 Task: Add Attachment from "Attach a link" to Card Card0000000068 in Board Board0000000017 in Workspace WS0000000006 in Trello. Add Cover Red to Card Card0000000068 in Board Board0000000017 in Workspace WS0000000006 in Trello. Add "Join Card" Button Button0000000068  to Card Card0000000068 in Board Board0000000017 in Workspace WS0000000006 in Trello. Add Description DS0000000068 to Card Card0000000068 in Board Board0000000017 in Workspace WS0000000006 in Trello. Add Comment CM0000000068 to Card Card0000000068 in Board Board0000000017 in Workspace WS0000000006 in Trello
Action: Mouse moved to (378, 425)
Screenshot: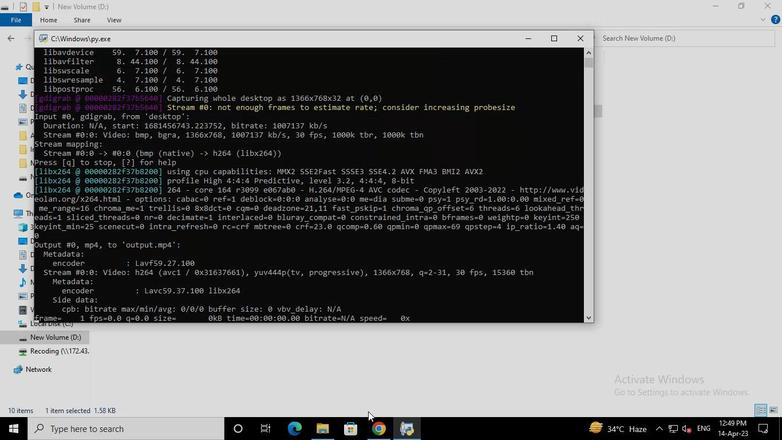 
Action: Mouse pressed left at (378, 425)
Screenshot: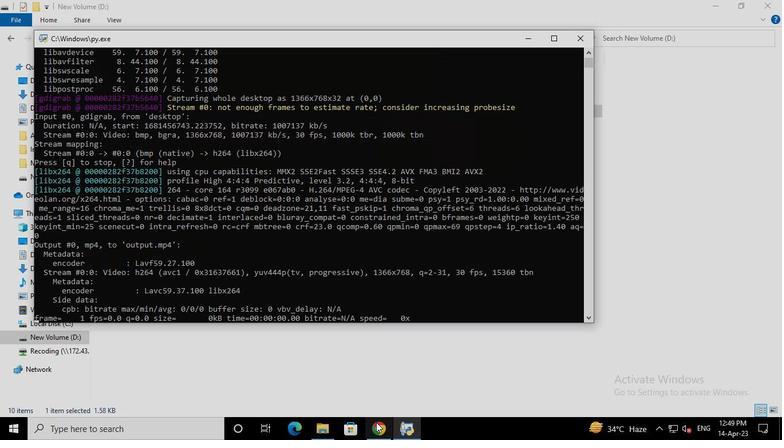 
Action: Mouse moved to (382, 322)
Screenshot: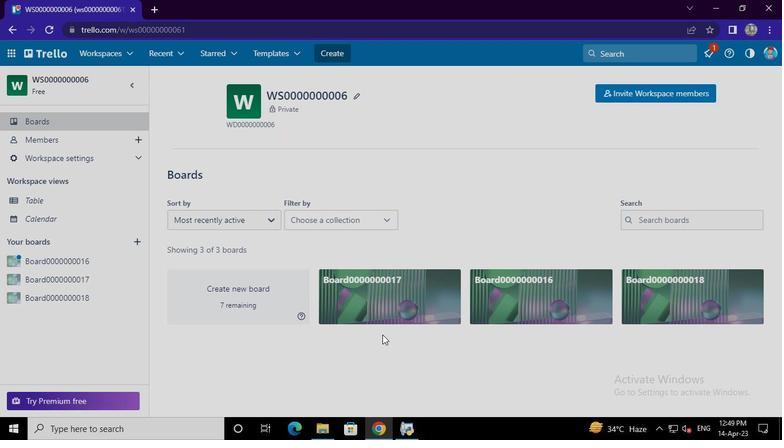 
Action: Mouse pressed left at (382, 322)
Screenshot: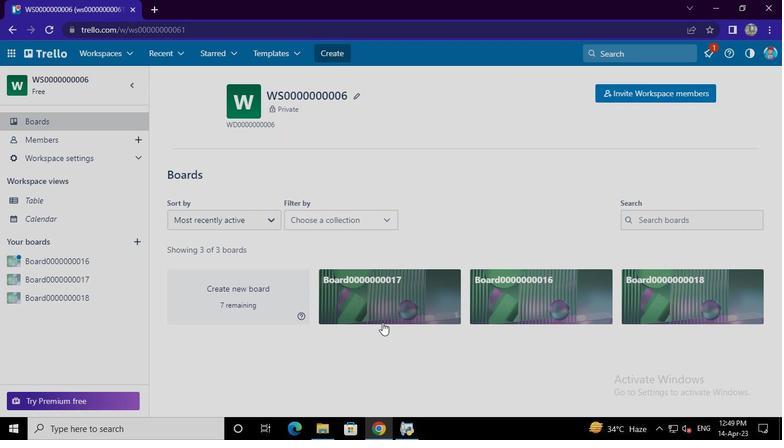 
Action: Mouse moved to (290, 338)
Screenshot: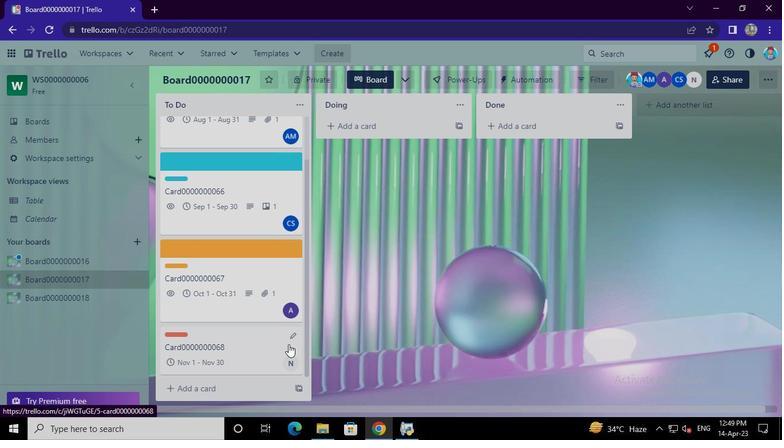 
Action: Mouse pressed left at (290, 338)
Screenshot: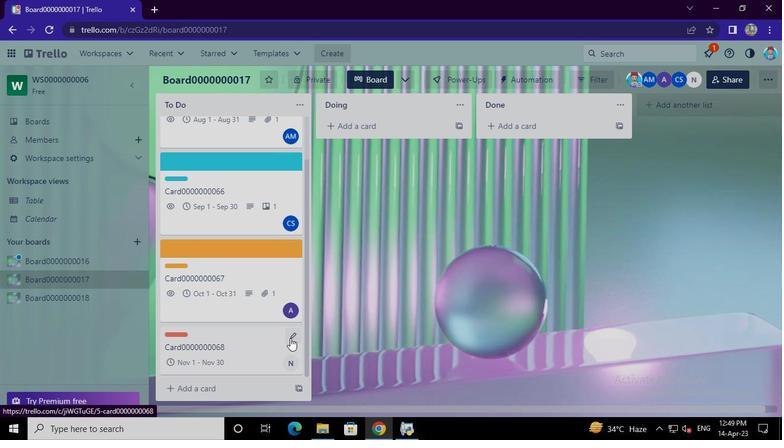 
Action: Mouse moved to (346, 257)
Screenshot: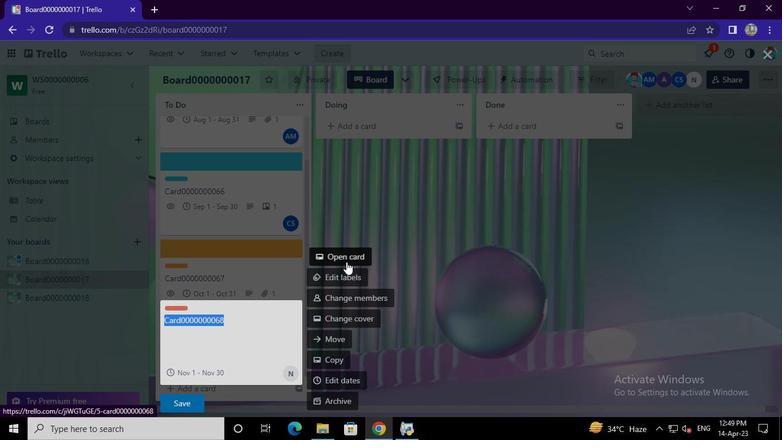 
Action: Mouse pressed left at (346, 257)
Screenshot: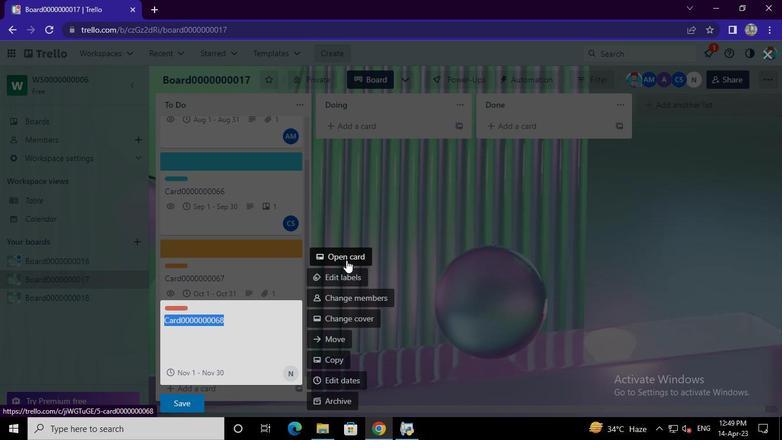 
Action: Mouse moved to (513, 274)
Screenshot: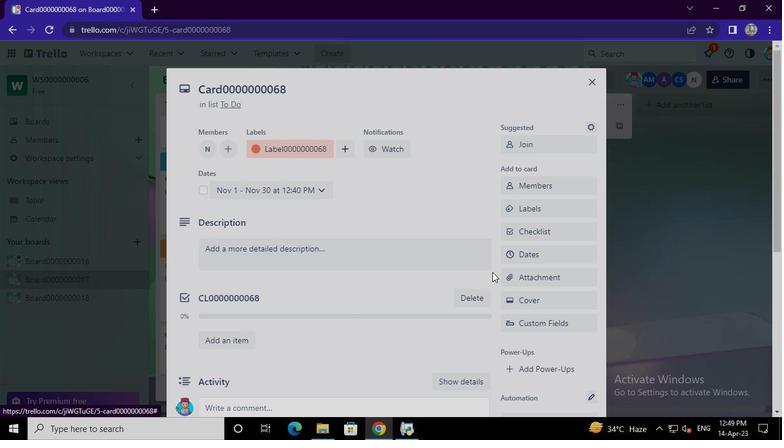 
Action: Mouse pressed left at (513, 274)
Screenshot: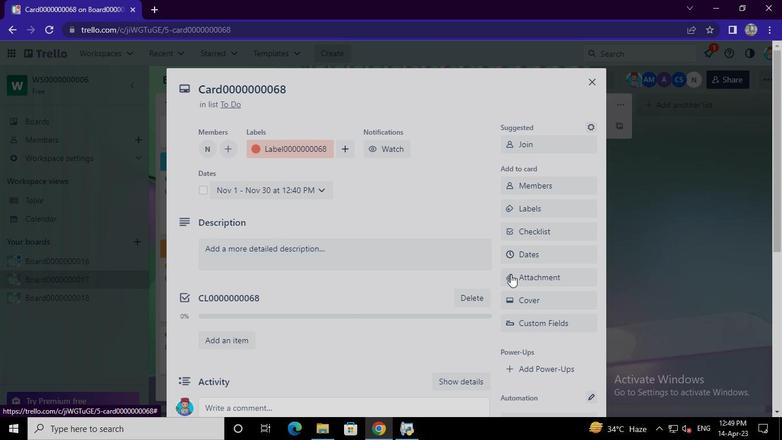 
Action: Mouse moved to (534, 240)
Screenshot: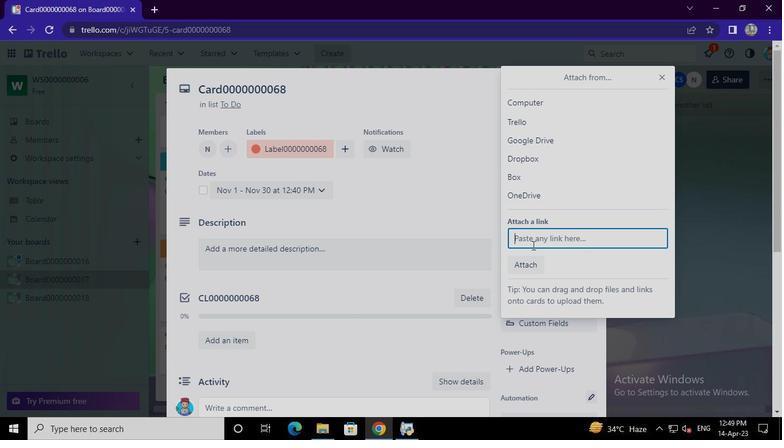
Action: Mouse pressed left at (534, 240)
Screenshot: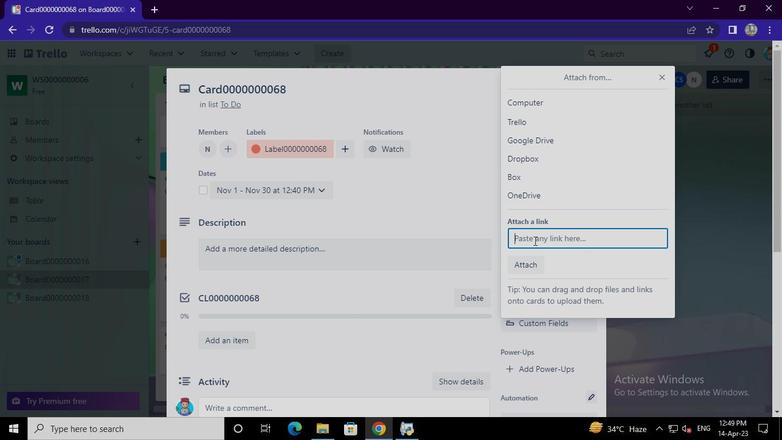 
Action: Keyboard Key.ctrl_l
Screenshot: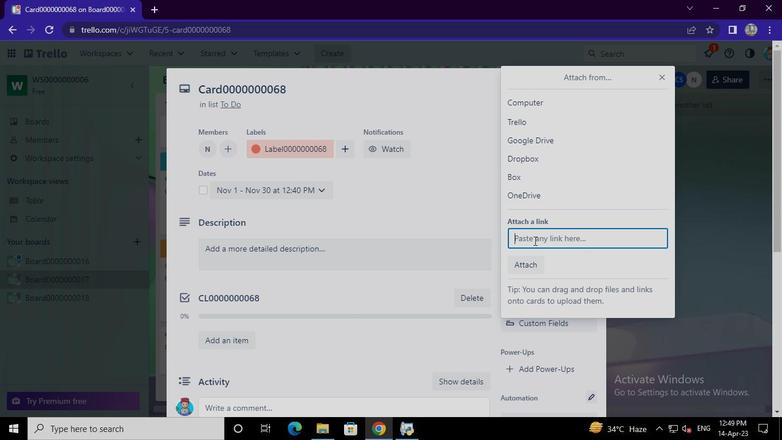 
Action: Keyboard \x16
Screenshot: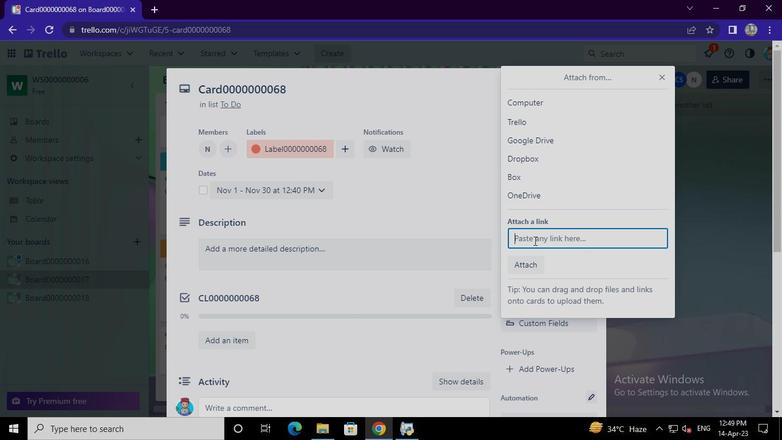 
Action: Mouse moved to (521, 300)
Screenshot: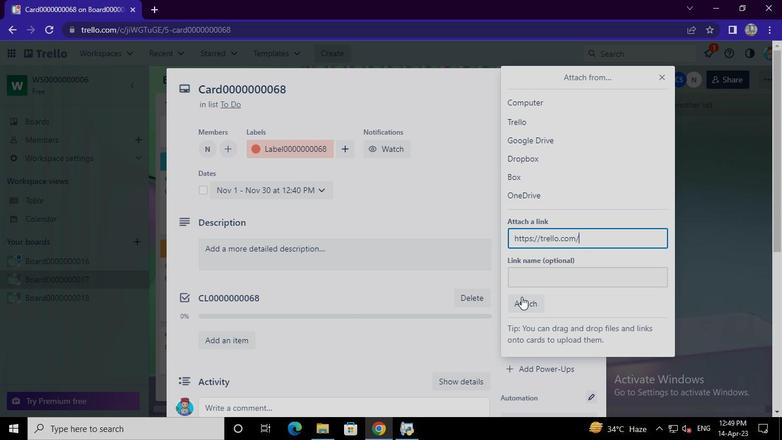 
Action: Mouse pressed left at (521, 300)
Screenshot: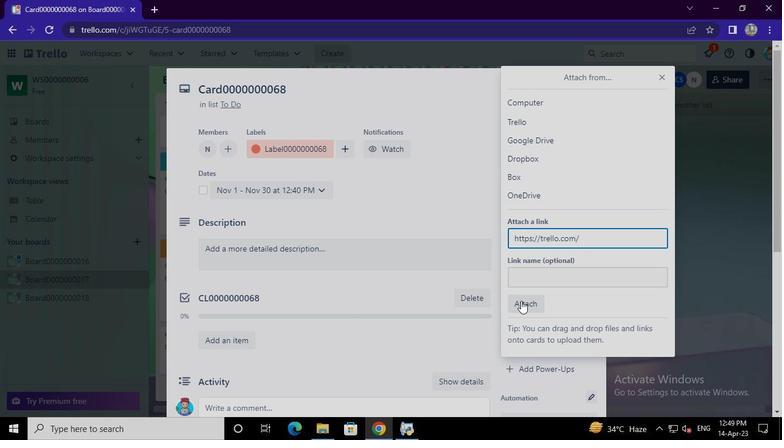 
Action: Mouse moved to (526, 300)
Screenshot: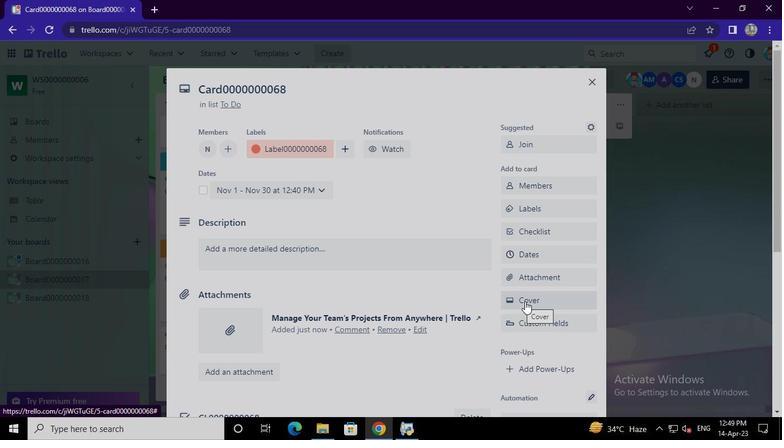 
Action: Mouse pressed left at (526, 300)
Screenshot: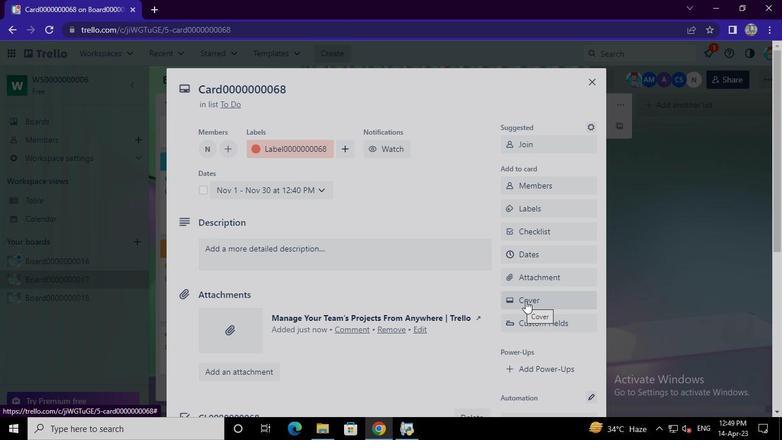 
Action: Mouse moved to (620, 181)
Screenshot: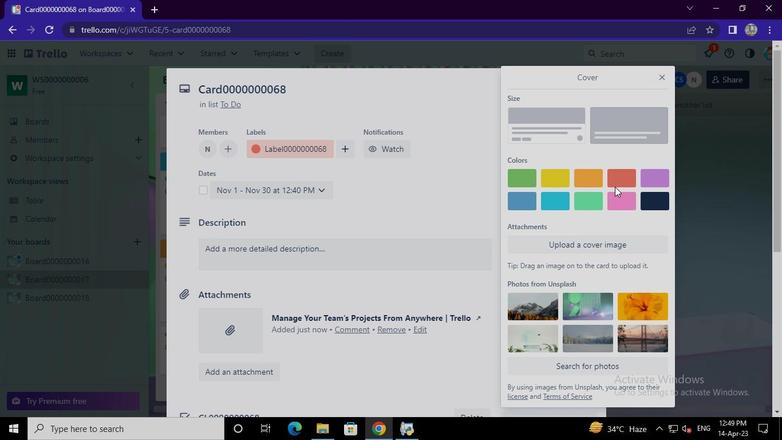 
Action: Mouse pressed left at (620, 181)
Screenshot: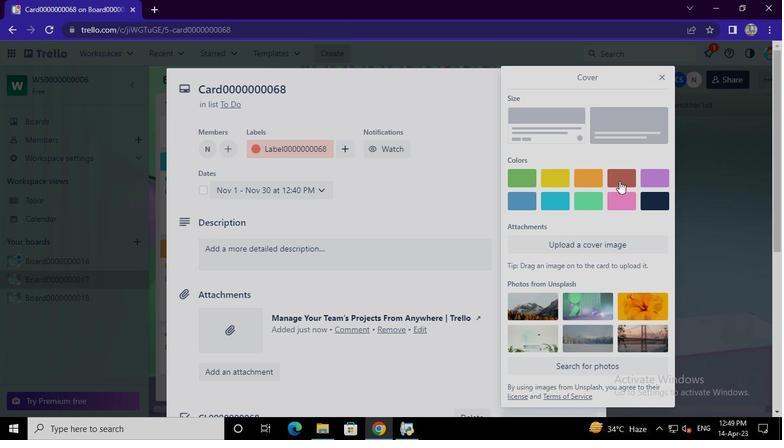 
Action: Mouse moved to (660, 76)
Screenshot: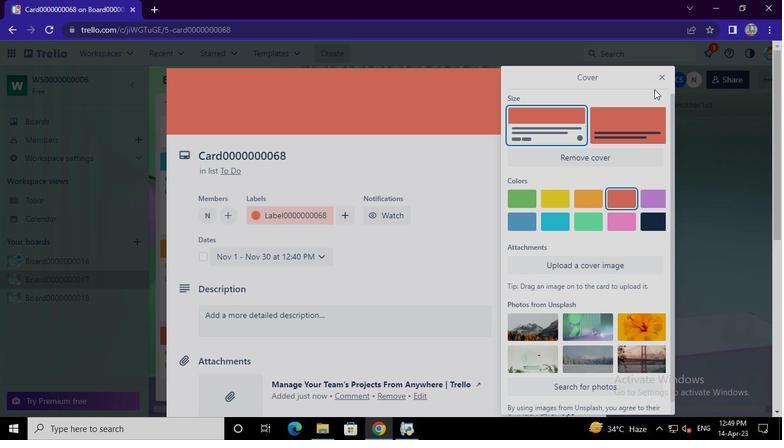 
Action: Mouse pressed left at (660, 76)
Screenshot: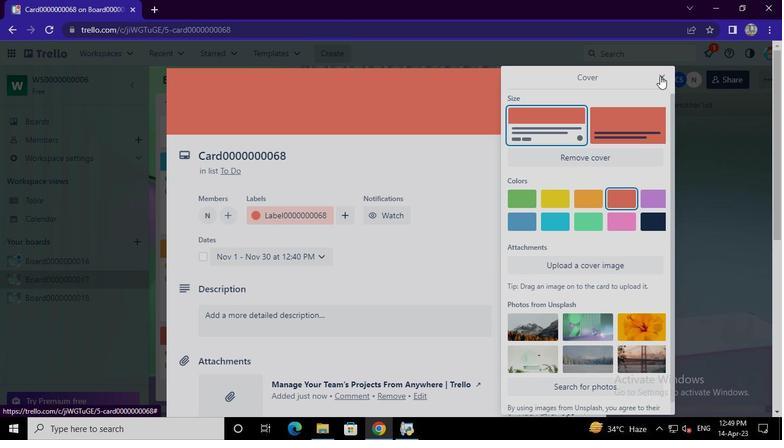 
Action: Mouse moved to (543, 250)
Screenshot: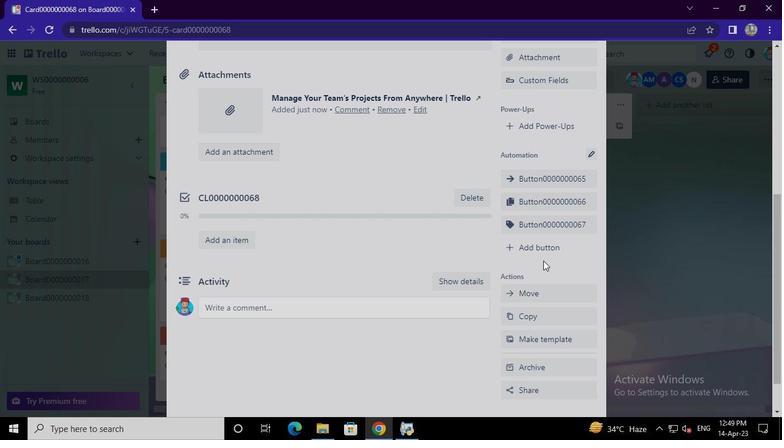 
Action: Mouse pressed left at (543, 250)
Screenshot: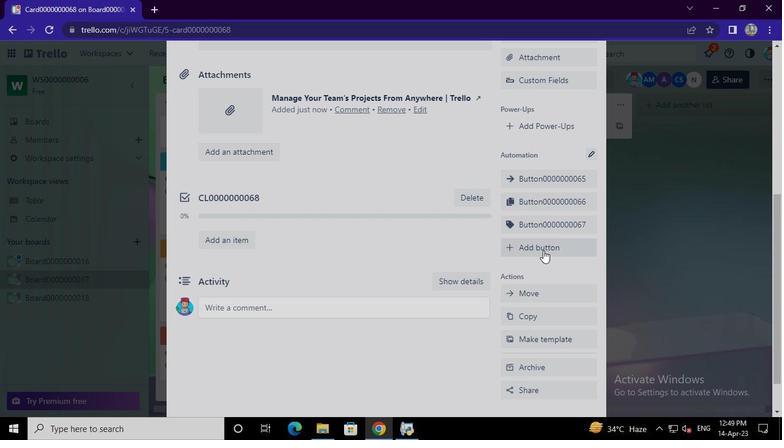 
Action: Mouse moved to (557, 200)
Screenshot: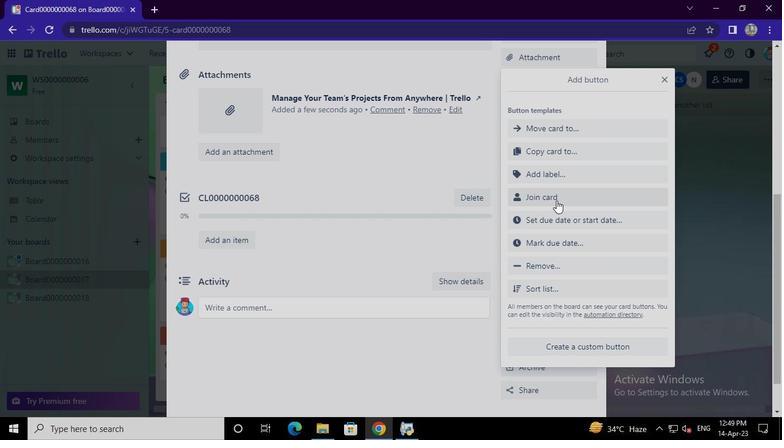 
Action: Mouse pressed left at (557, 200)
Screenshot: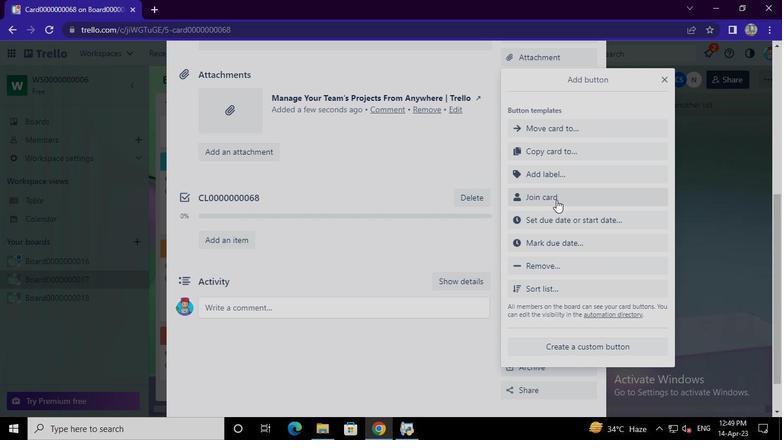 
Action: Mouse moved to (571, 130)
Screenshot: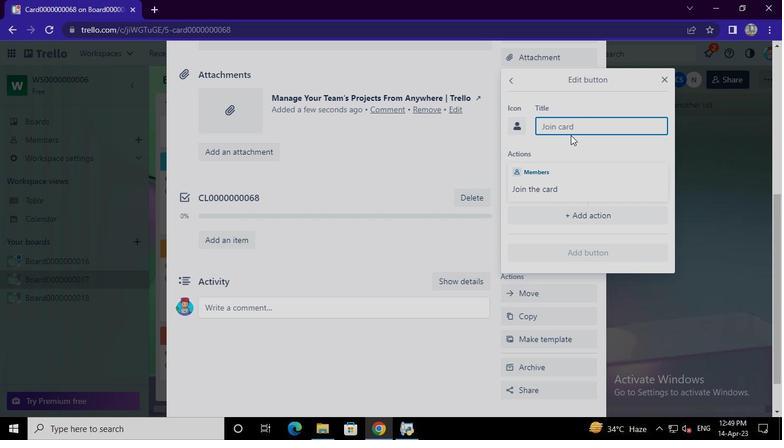 
Action: Mouse pressed left at (571, 130)
Screenshot: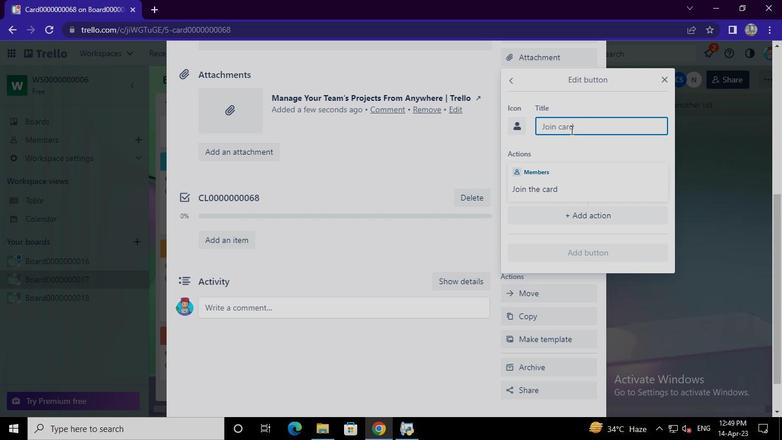 
Action: Keyboard Key.shift
Screenshot: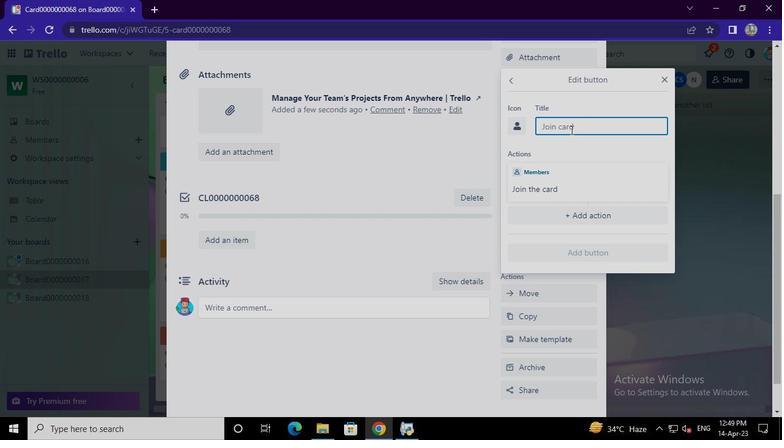 
Action: Keyboard B
Screenshot: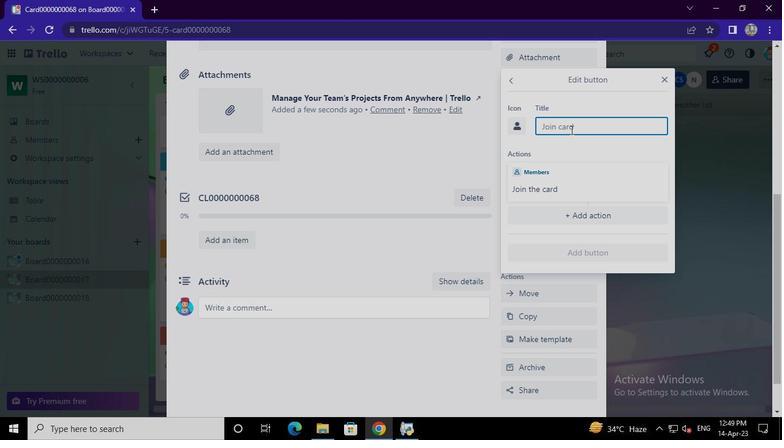 
Action: Keyboard u
Screenshot: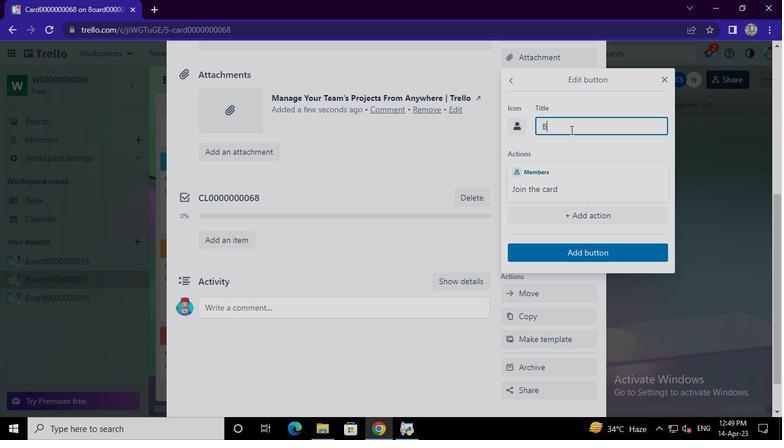 
Action: Keyboard t
Screenshot: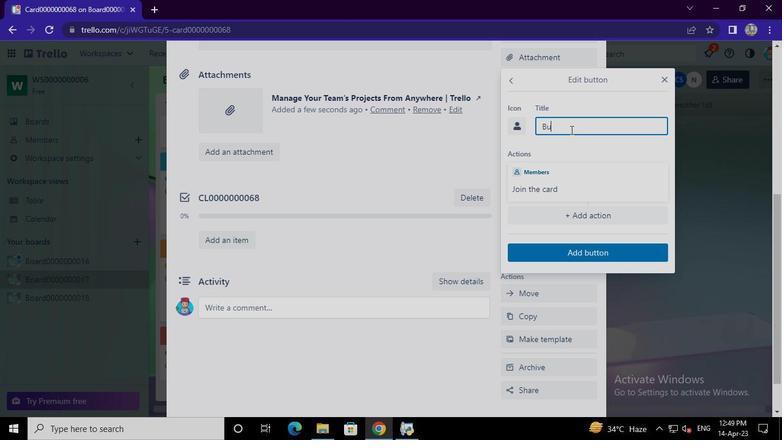 
Action: Keyboard t
Screenshot: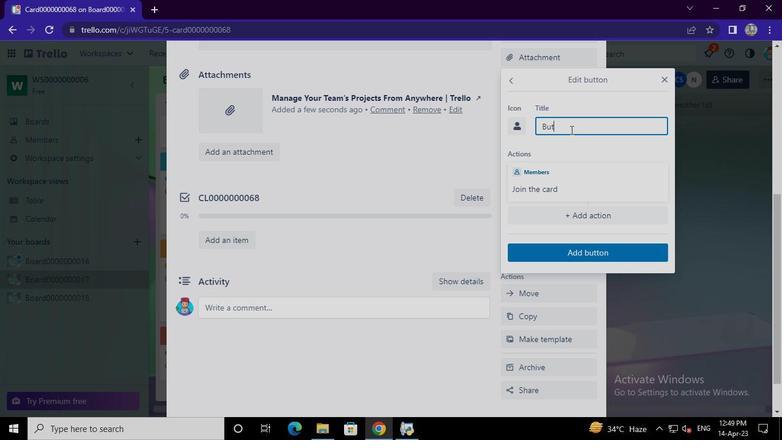 
Action: Keyboard o
Screenshot: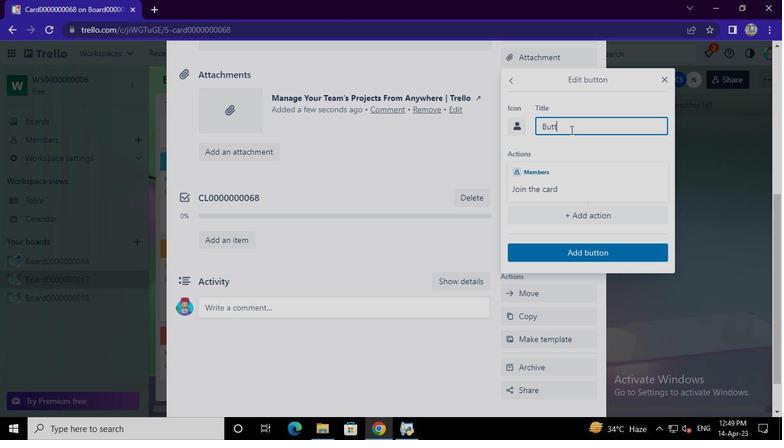 
Action: Keyboard n
Screenshot: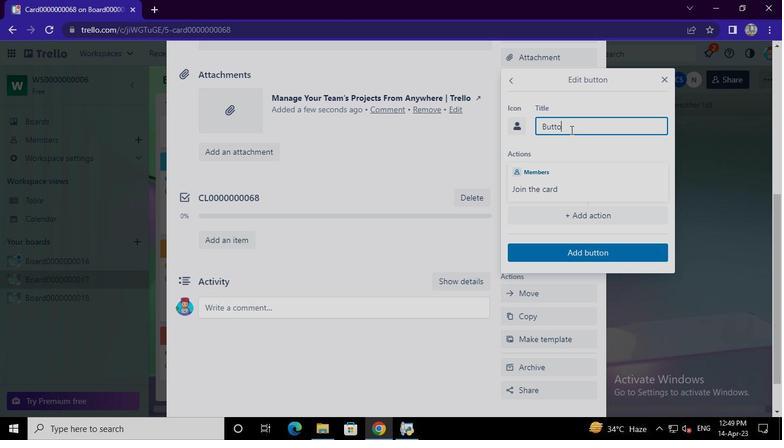 
Action: Keyboard <96>
Screenshot: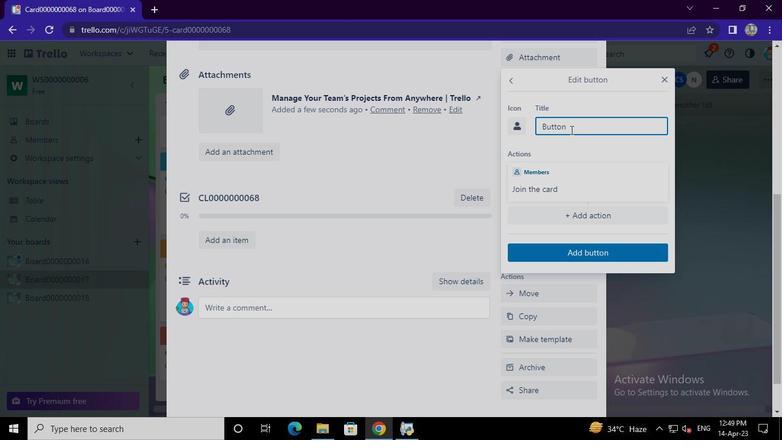 
Action: Keyboard <96>
Screenshot: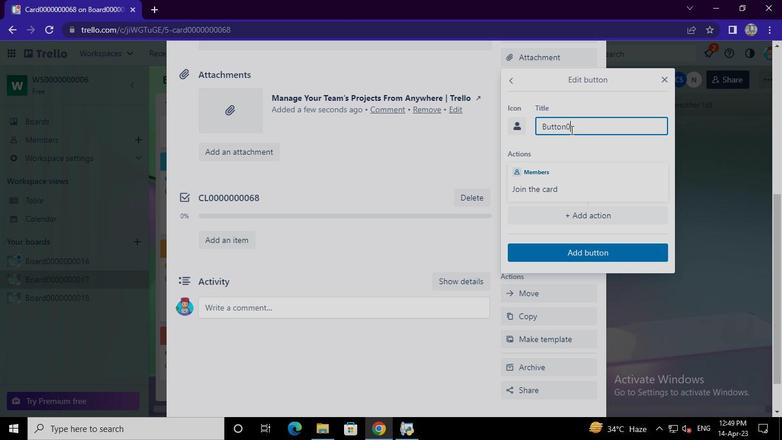 
Action: Keyboard <96>
Screenshot: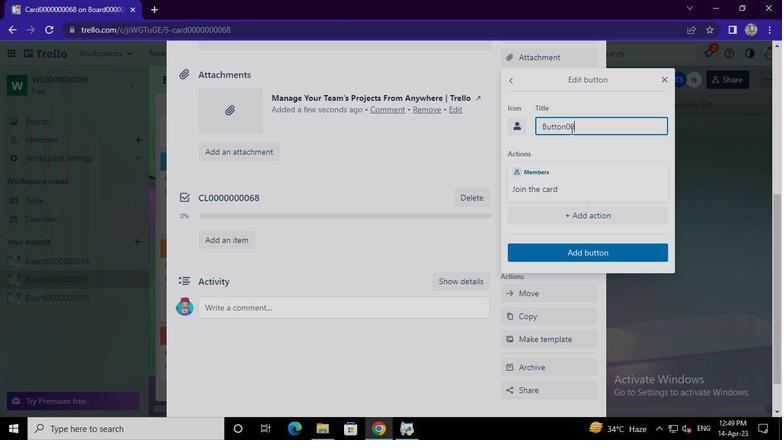 
Action: Keyboard <96>
Screenshot: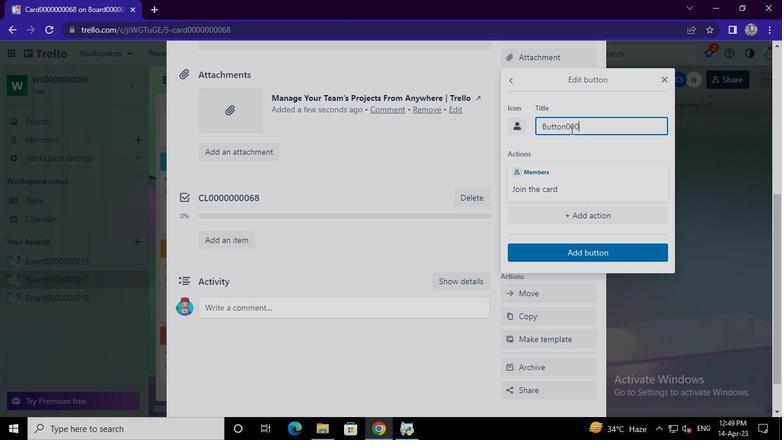 
Action: Keyboard <96>
Screenshot: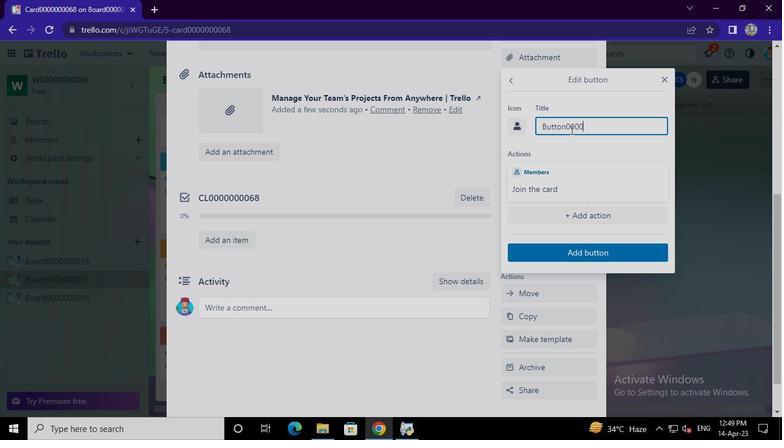 
Action: Keyboard <96>
Screenshot: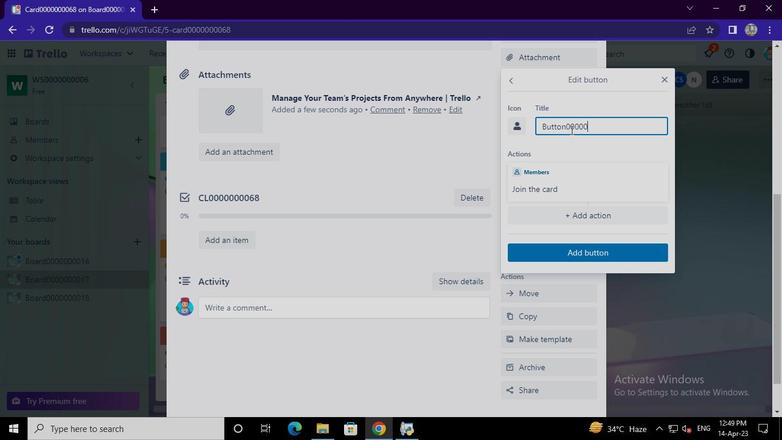 
Action: Keyboard <96>
Screenshot: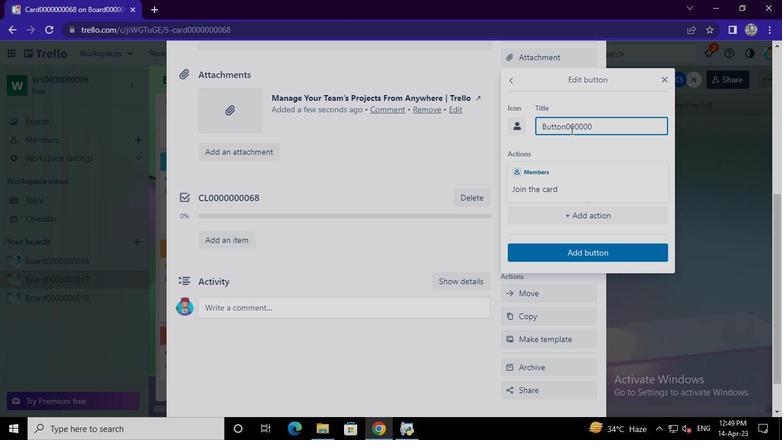 
Action: Keyboard <96>
Screenshot: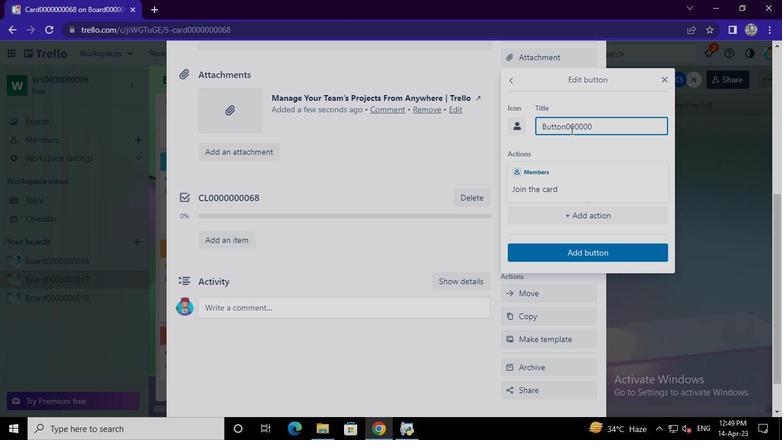 
Action: Keyboard <102>
Screenshot: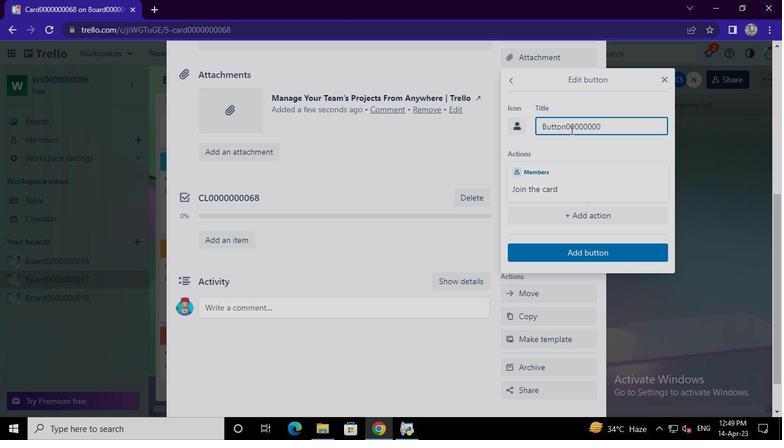 
Action: Keyboard <104>
Screenshot: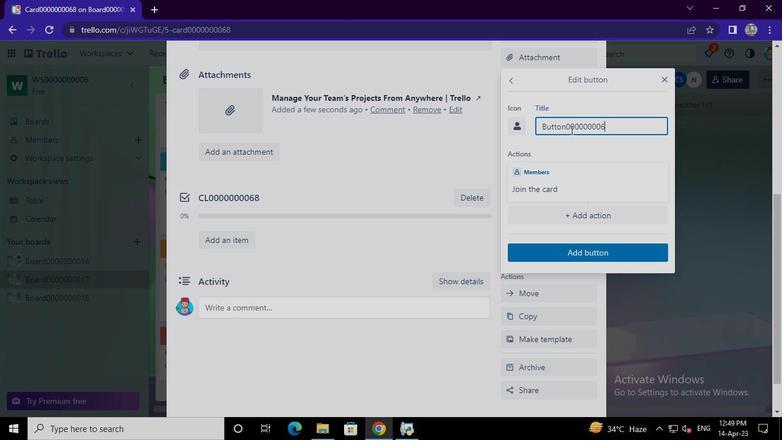 
Action: Mouse moved to (583, 248)
Screenshot: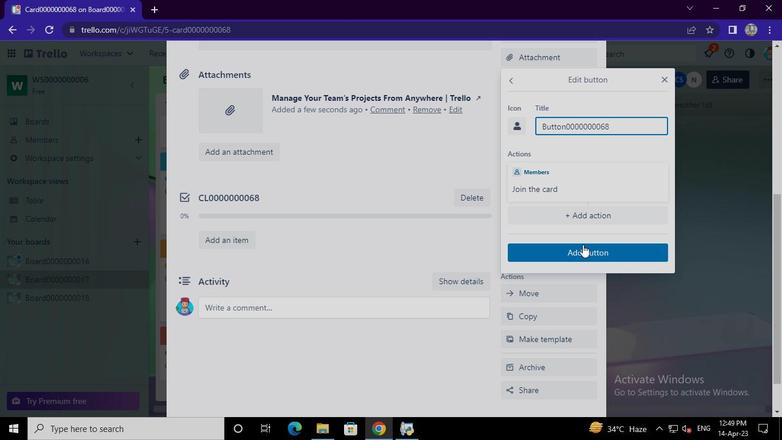 
Action: Mouse pressed left at (583, 248)
Screenshot: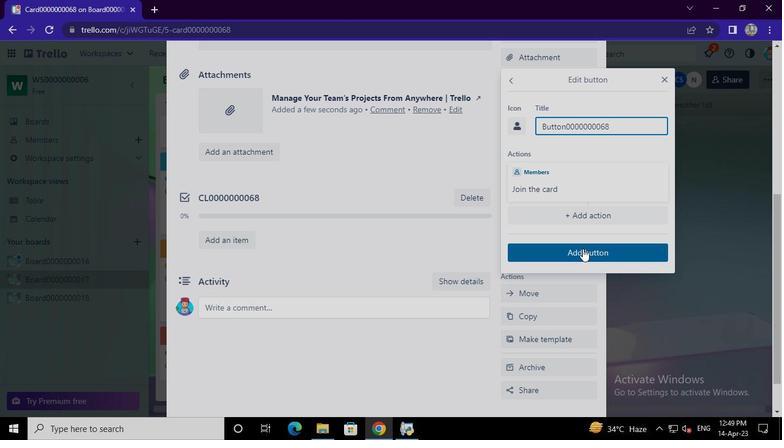
Action: Mouse moved to (283, 144)
Screenshot: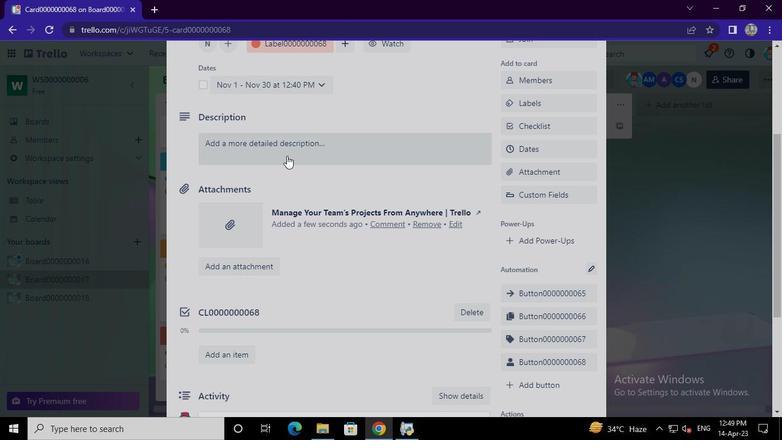 
Action: Mouse pressed left at (283, 144)
Screenshot: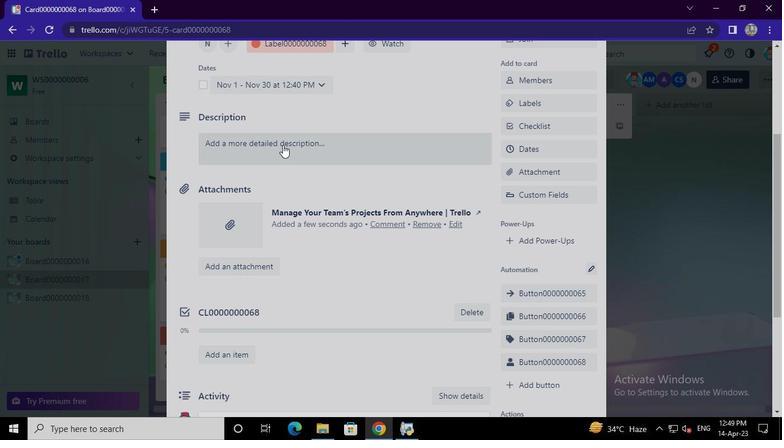 
Action: Mouse moved to (284, 183)
Screenshot: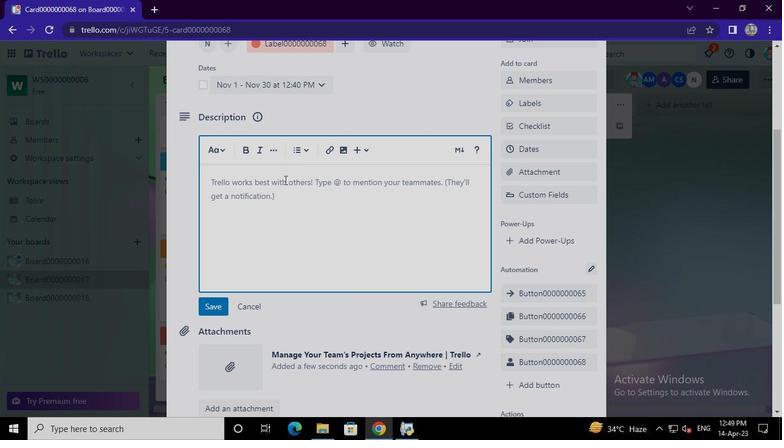 
Action: Mouse pressed left at (284, 183)
Screenshot: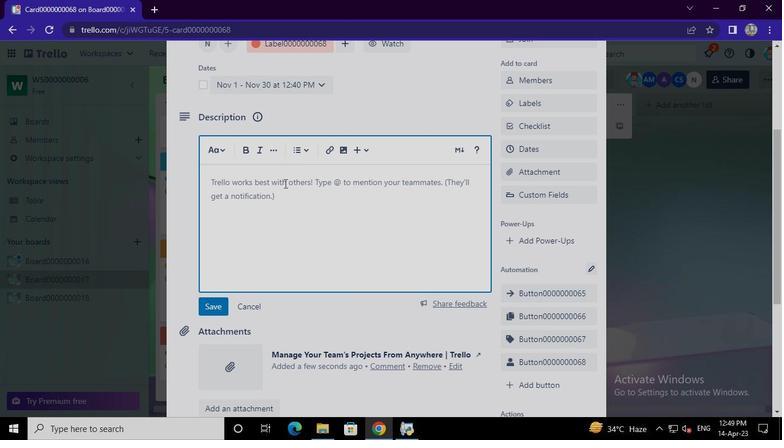 
Action: Keyboard Key.shift
Screenshot: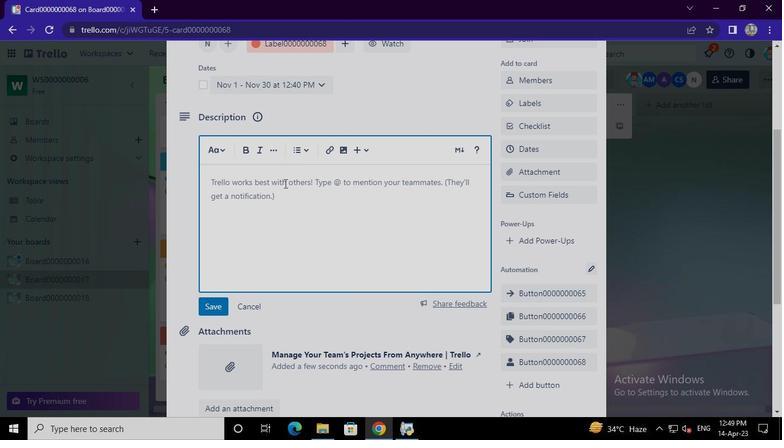 
Action: Keyboard D
Screenshot: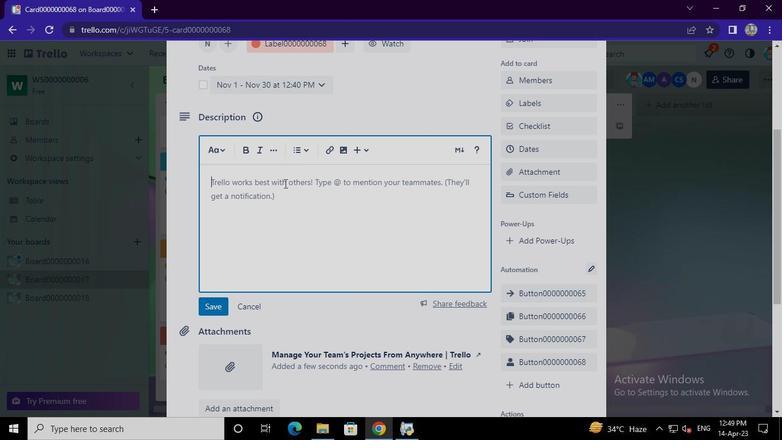 
Action: Keyboard S
Screenshot: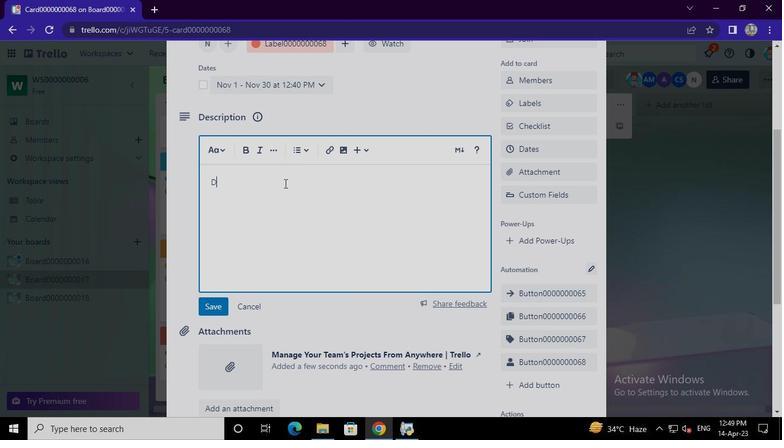 
Action: Keyboard <96>
Screenshot: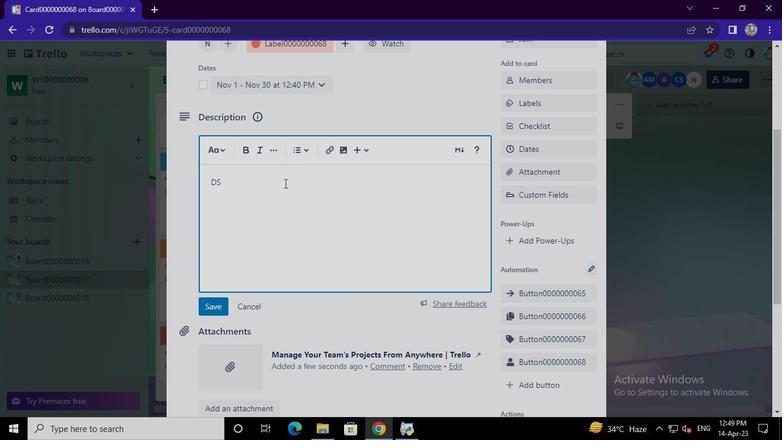 
Action: Keyboard <96>
Screenshot: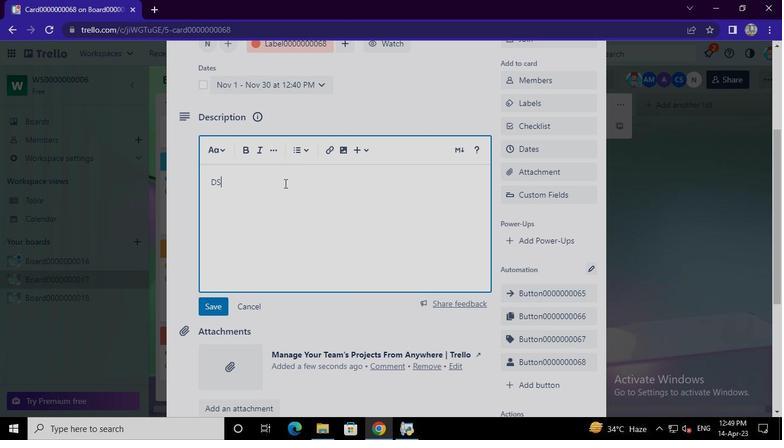 
Action: Keyboard <96>
Screenshot: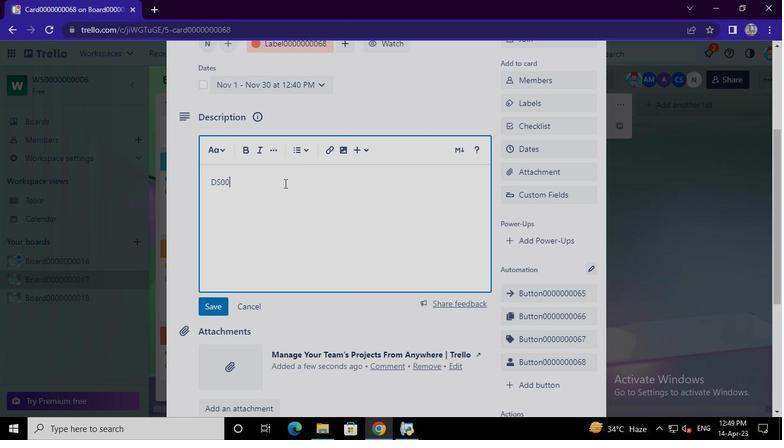 
Action: Keyboard <96>
Screenshot: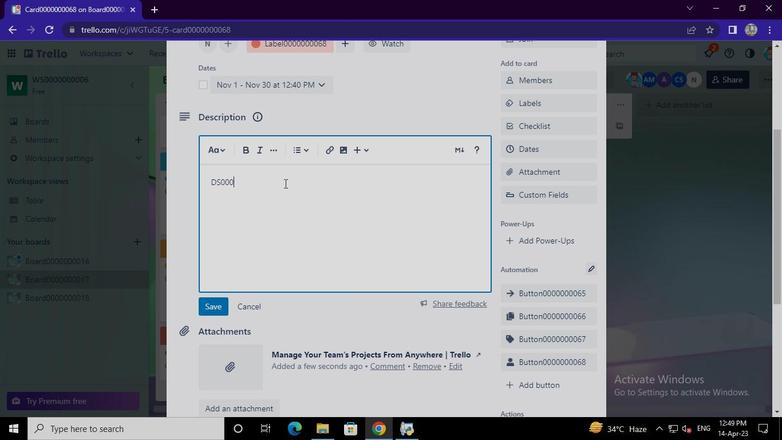 
Action: Keyboard <96>
Screenshot: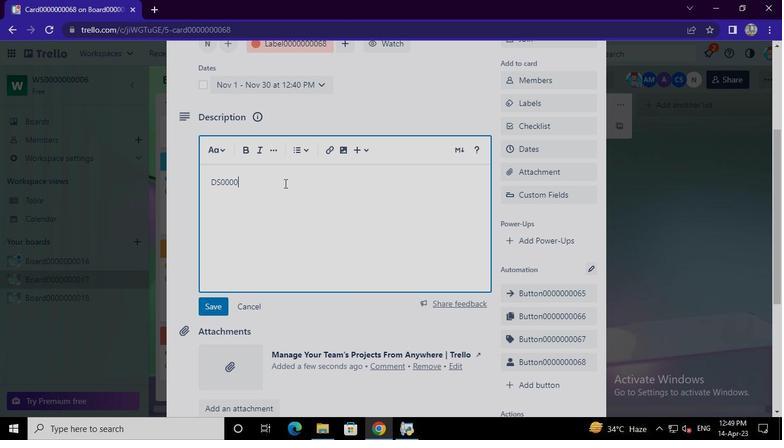 
Action: Keyboard <96>
Screenshot: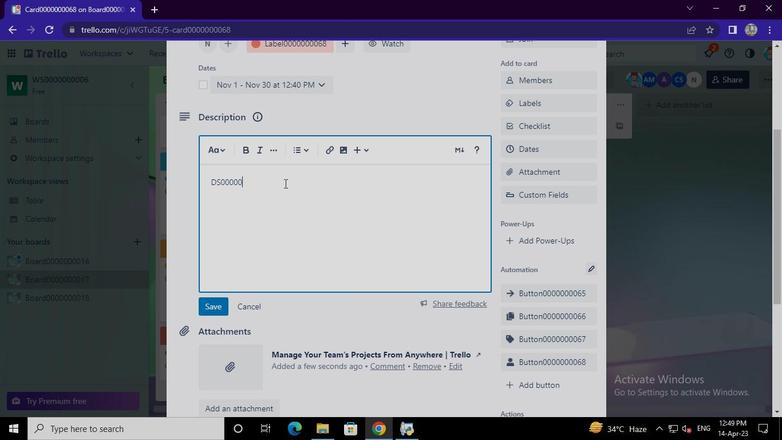 
Action: Keyboard <96>
Screenshot: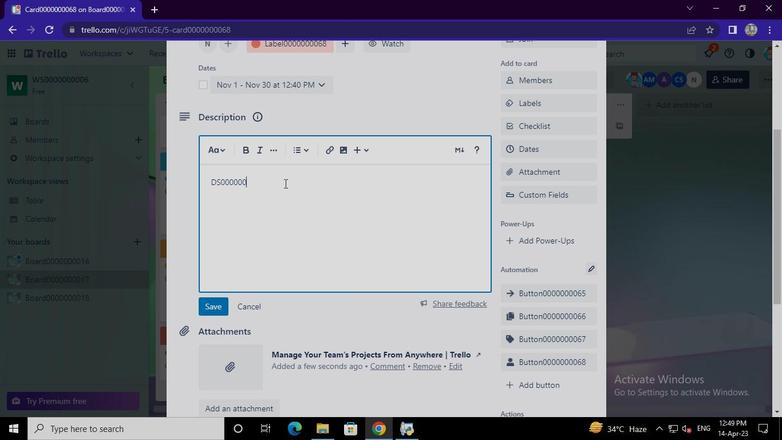 
Action: Keyboard <96>
Screenshot: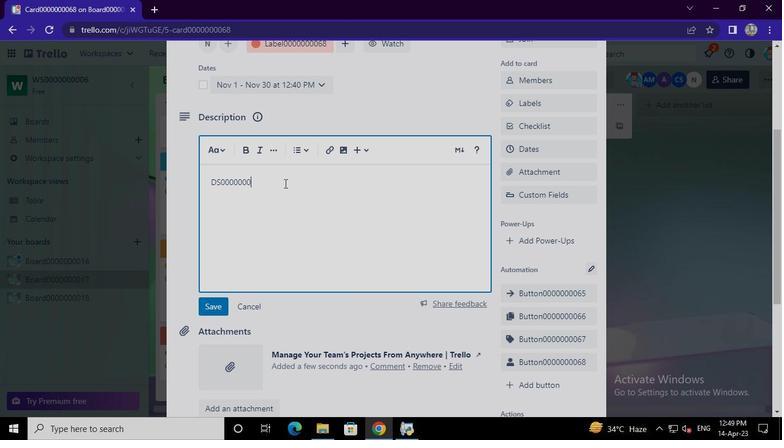 
Action: Keyboard <102>
Screenshot: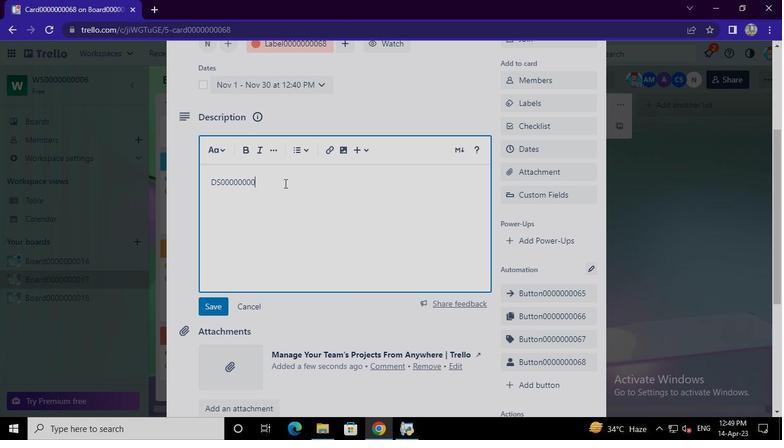 
Action: Keyboard <104>
Screenshot: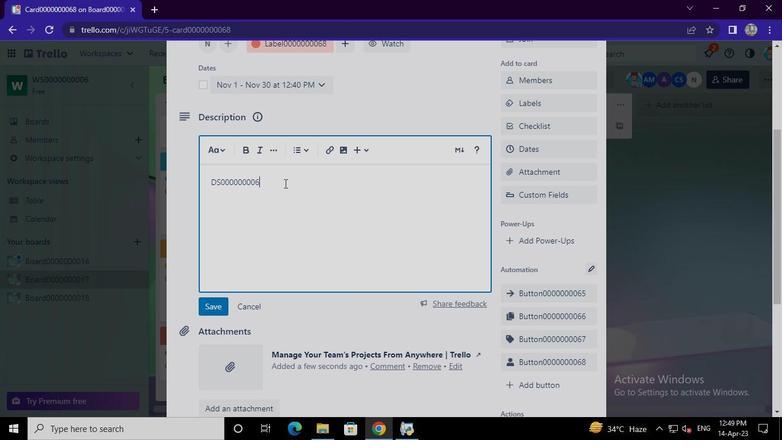 
Action: Mouse moved to (216, 303)
Screenshot: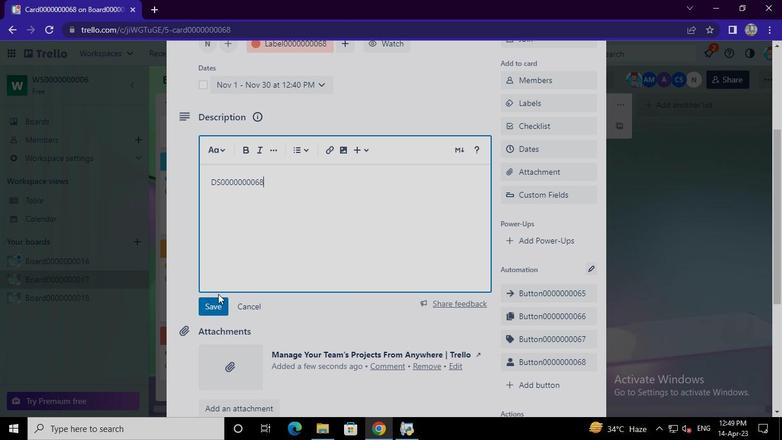 
Action: Mouse pressed left at (216, 303)
Screenshot: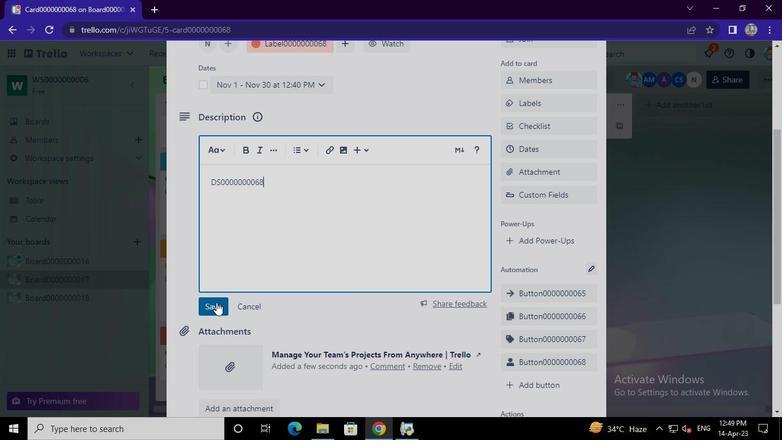 
Action: Mouse moved to (240, 396)
Screenshot: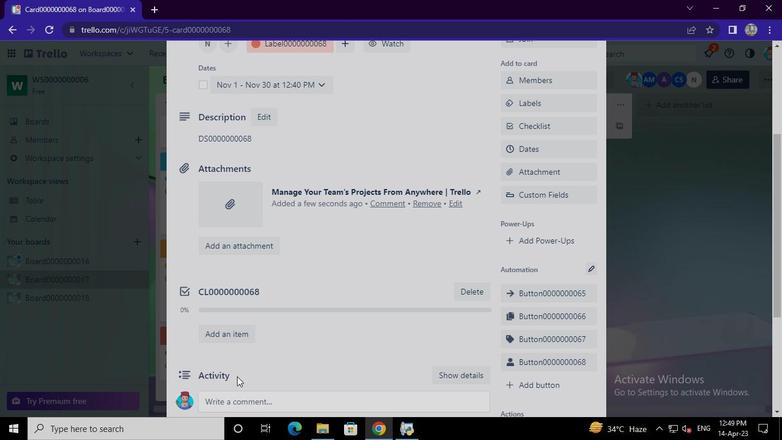 
Action: Mouse pressed left at (240, 396)
Screenshot: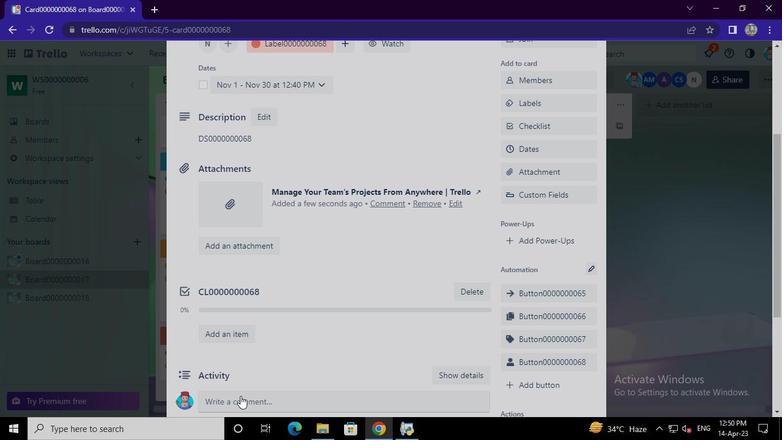 
Action: Mouse moved to (240, 398)
Screenshot: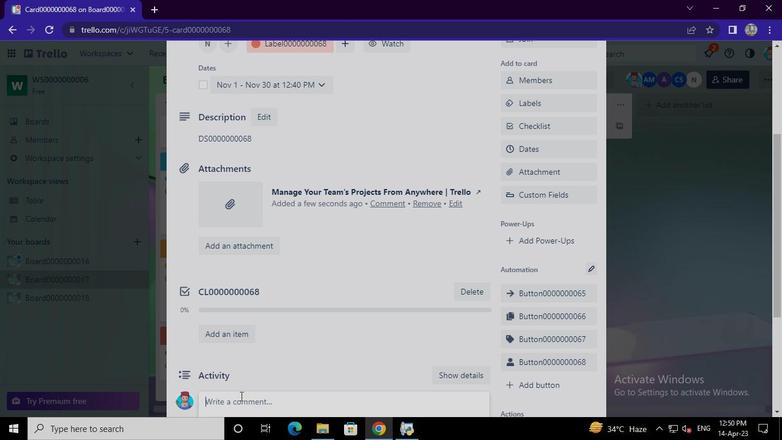 
Action: Mouse pressed left at (240, 398)
Screenshot: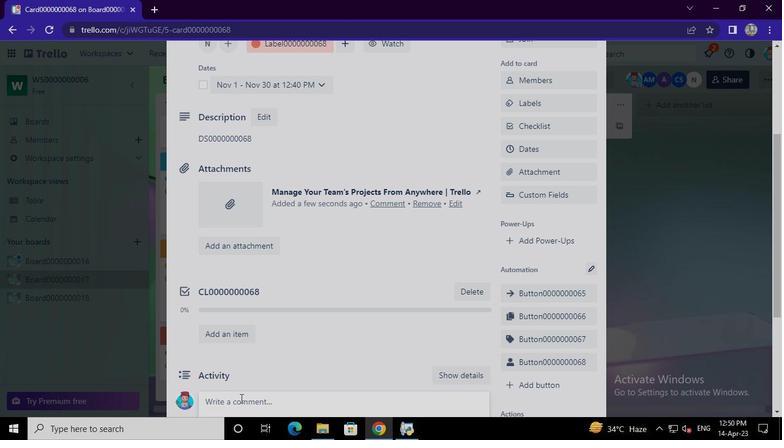 
Action: Keyboard Key.shift
Screenshot: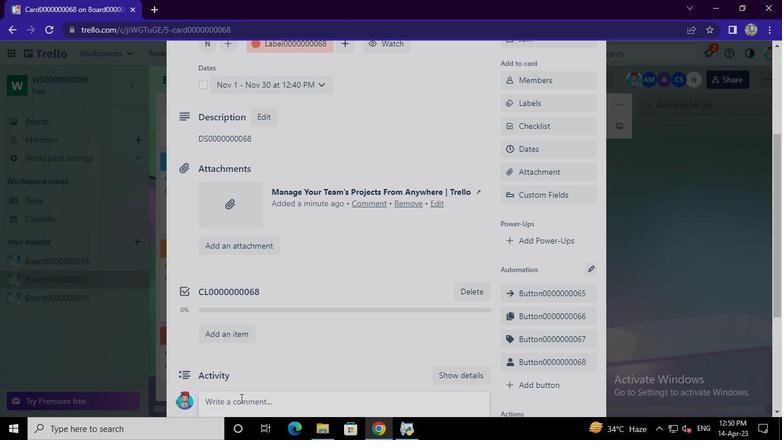 
Action: Keyboard C
Screenshot: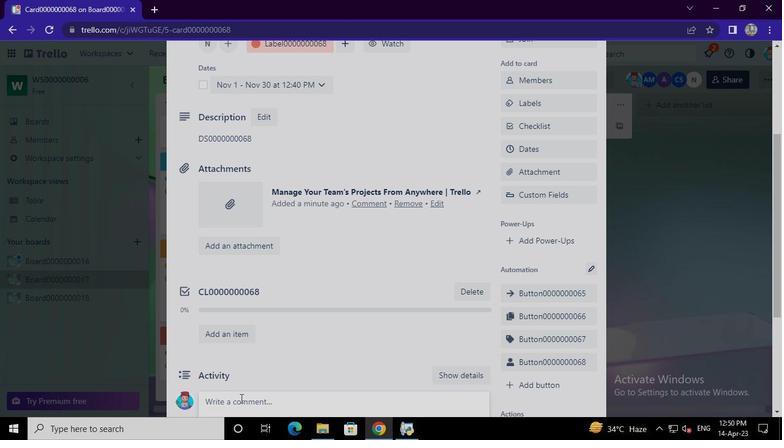 
Action: Keyboard M
Screenshot: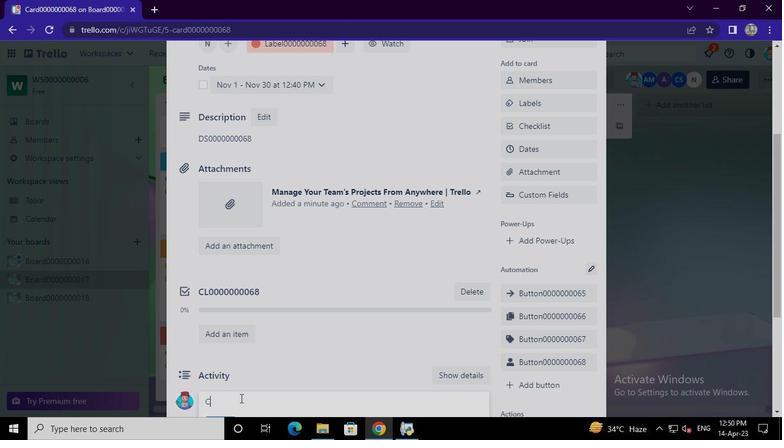 
Action: Keyboard <96>
Screenshot: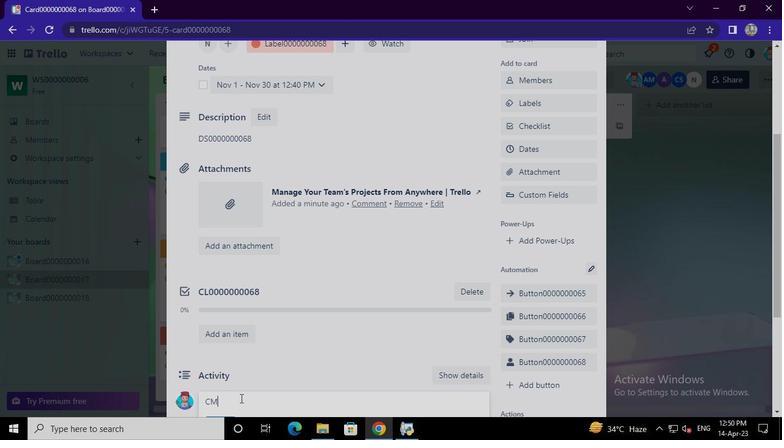 
Action: Keyboard <96>
Screenshot: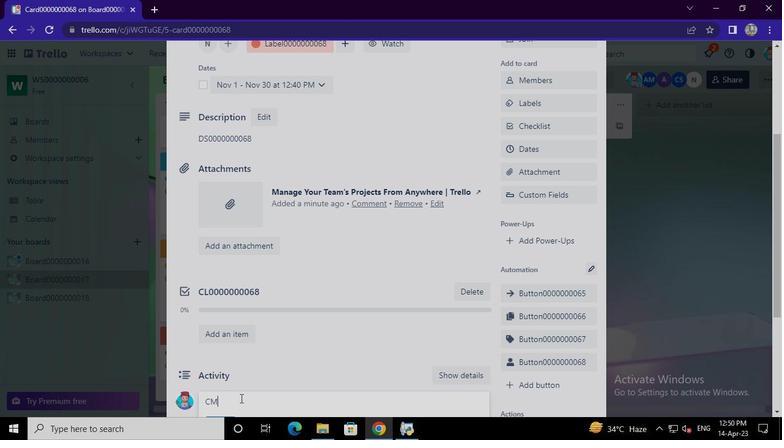 
Action: Keyboard <96>
Screenshot: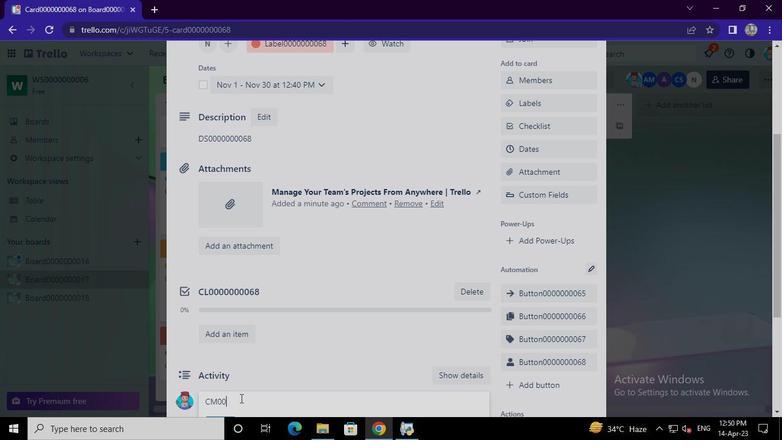 
Action: Keyboard <96>
Screenshot: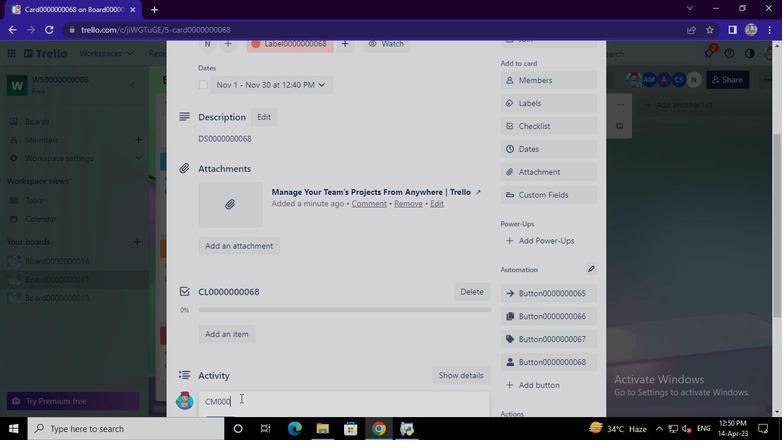 
Action: Keyboard <96>
Screenshot: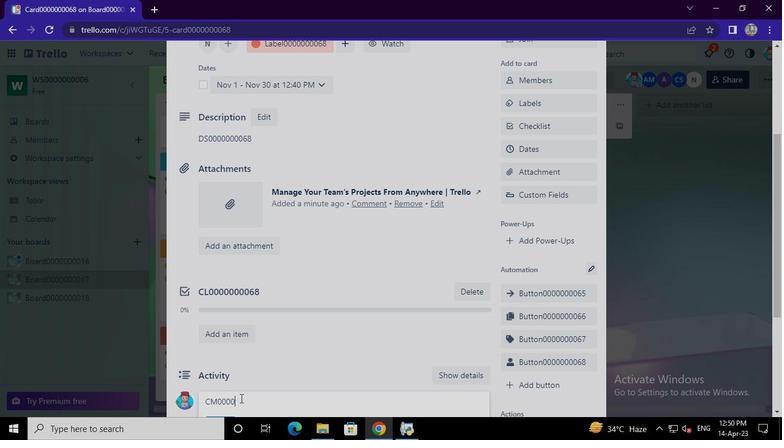
Action: Keyboard <96>
Screenshot: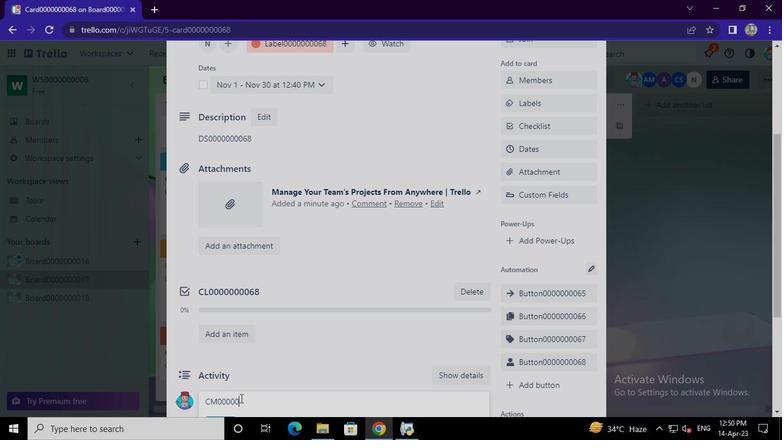 
Action: Keyboard <96>
Screenshot: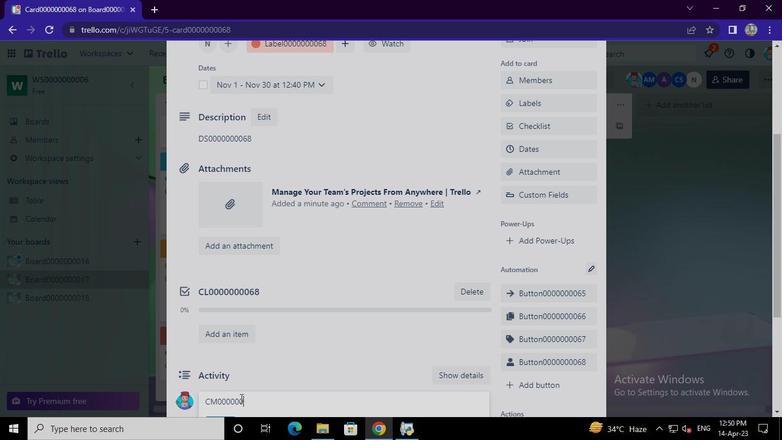 
Action: Keyboard <96>
Screenshot: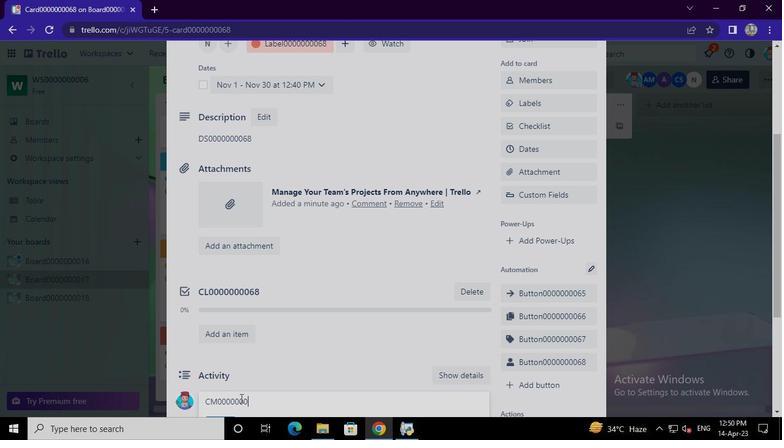 
Action: Keyboard <102>
Screenshot: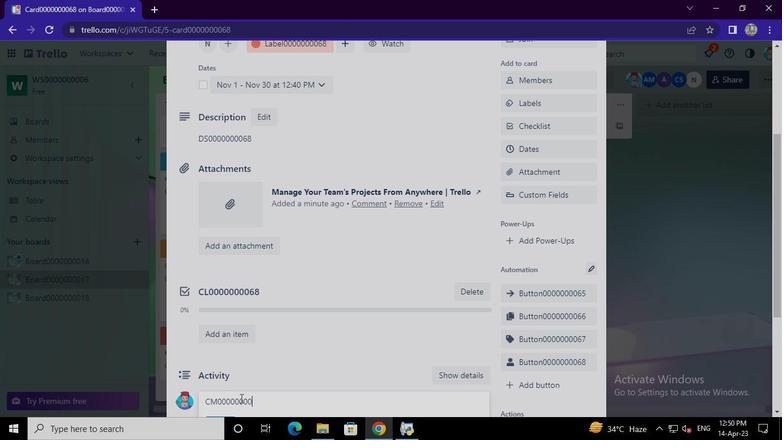 
Action: Keyboard <104>
Screenshot: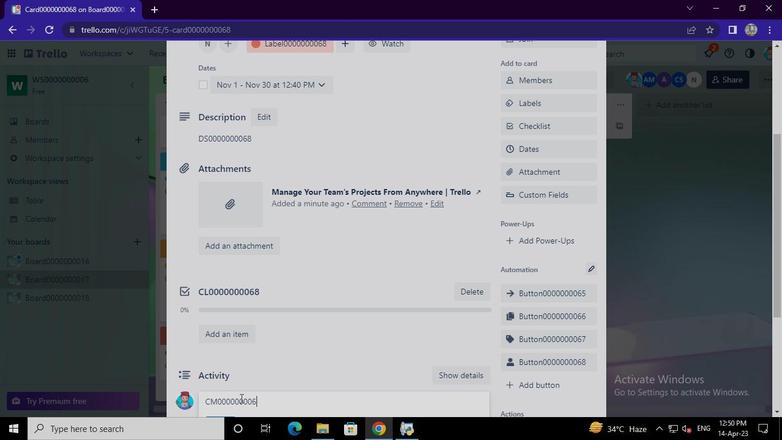 
Action: Mouse moved to (227, 312)
Screenshot: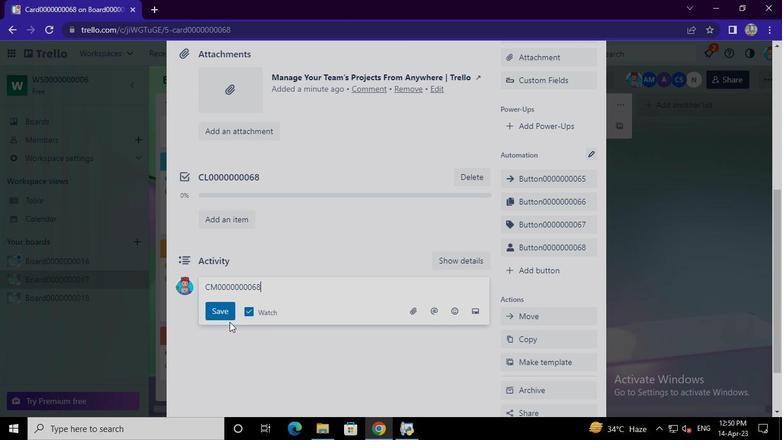 
Action: Mouse pressed left at (227, 312)
Screenshot: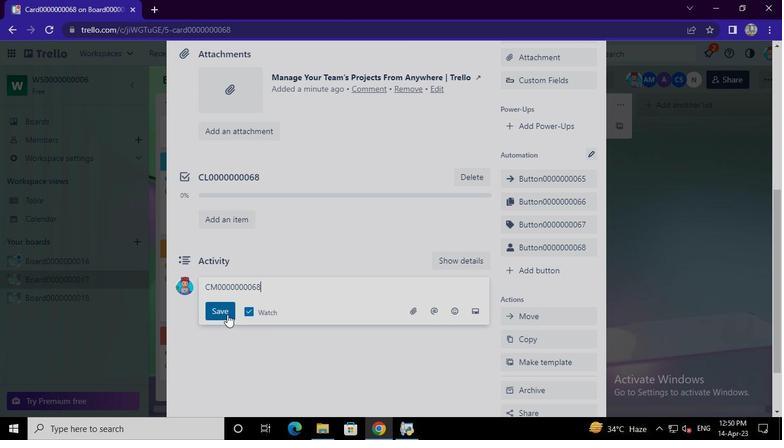 
Action: Mouse moved to (408, 428)
Screenshot: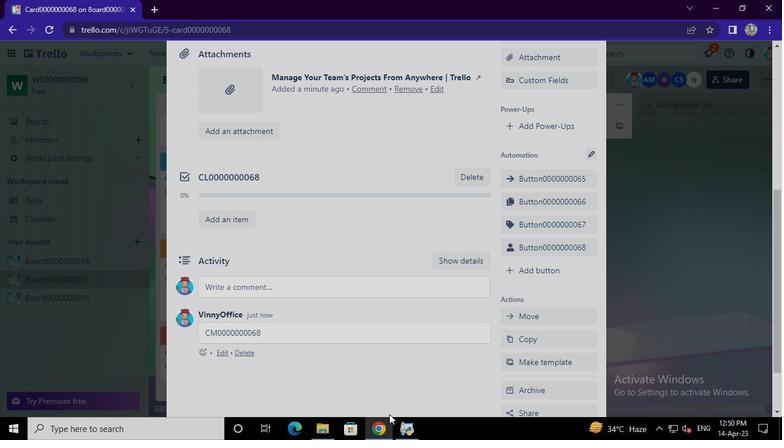 
Action: Mouse pressed left at (408, 428)
Screenshot: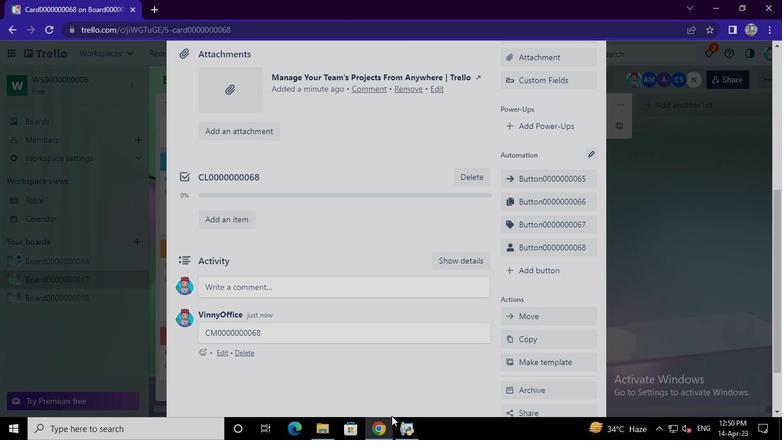 
Action: Mouse moved to (586, 36)
Screenshot: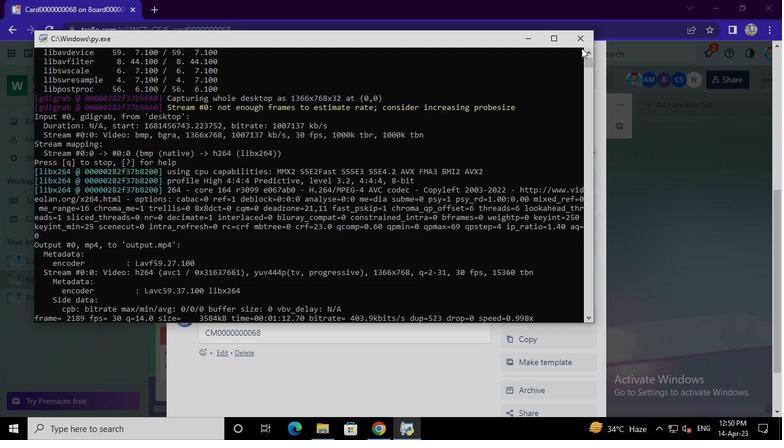 
Action: Mouse pressed left at (586, 36)
Screenshot: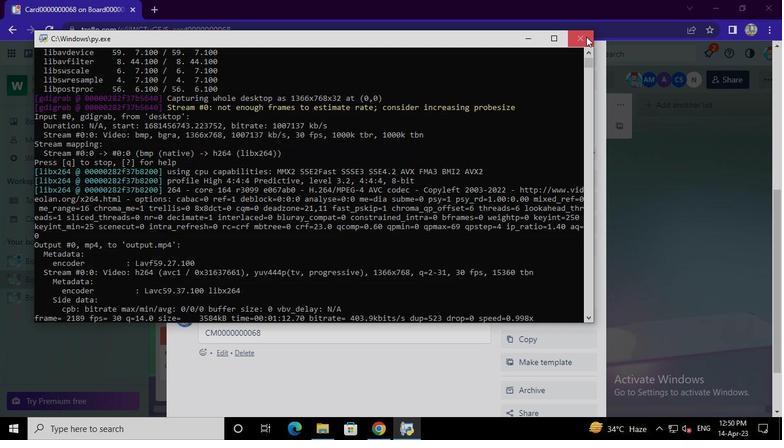 
